 Task: Add Blue Label titled Label0050 to Card Card0050 in Board Board0043 in Workspace Development in Trello
Action: Mouse moved to (502, 88)
Screenshot: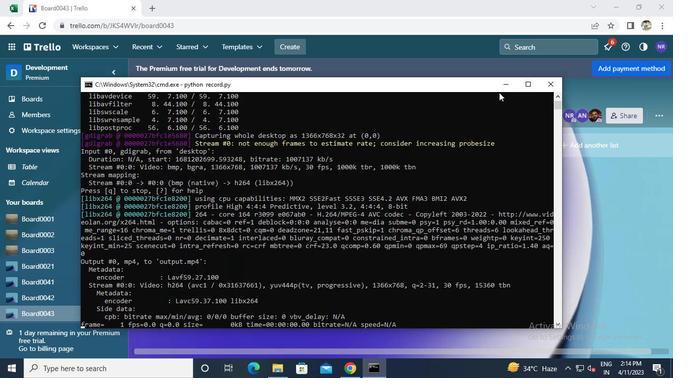 
Action: Mouse pressed left at (502, 88)
Screenshot: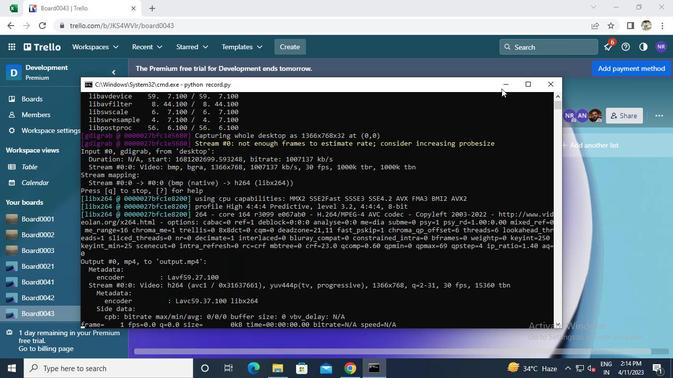 
Action: Mouse moved to (254, 233)
Screenshot: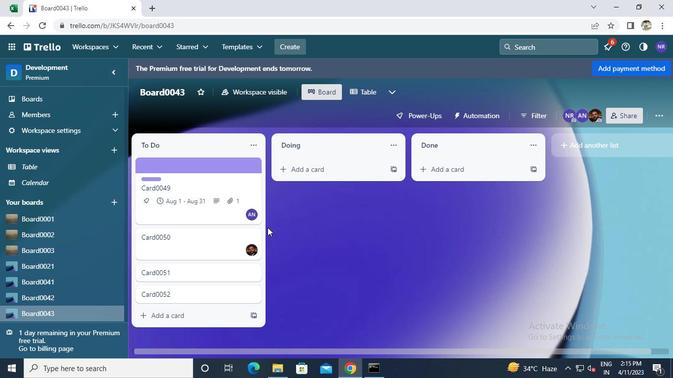 
Action: Mouse pressed left at (254, 233)
Screenshot: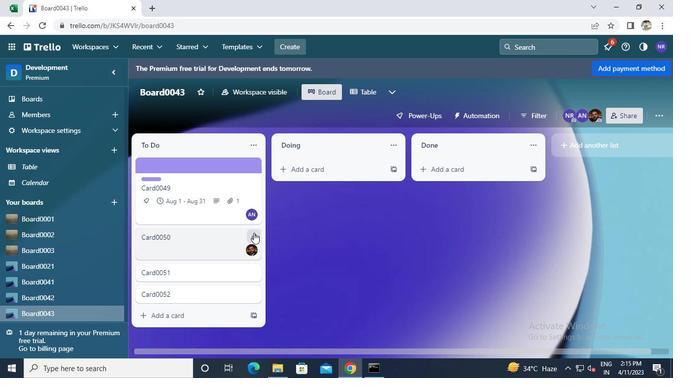 
Action: Mouse moved to (278, 193)
Screenshot: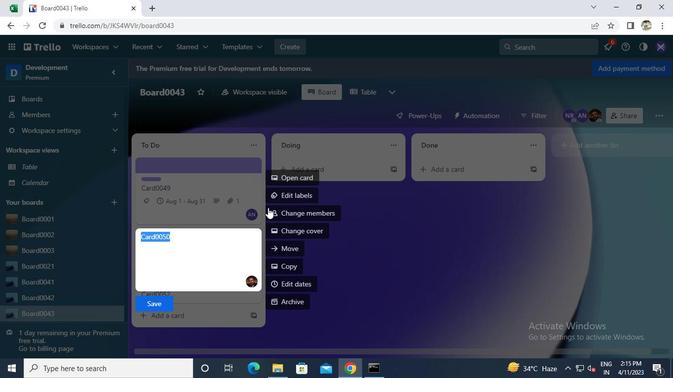 
Action: Mouse pressed left at (278, 193)
Screenshot: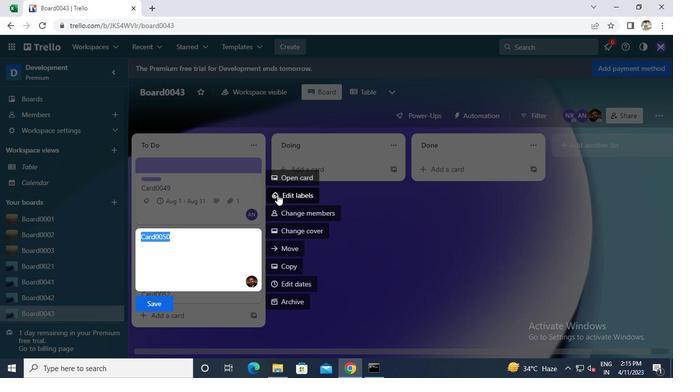 
Action: Mouse moved to (317, 265)
Screenshot: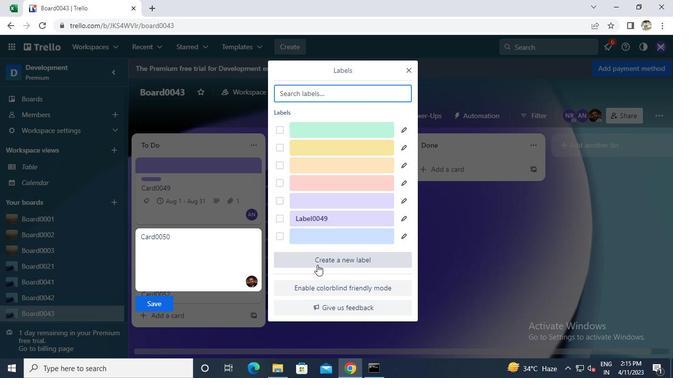 
Action: Mouse pressed left at (317, 265)
Screenshot: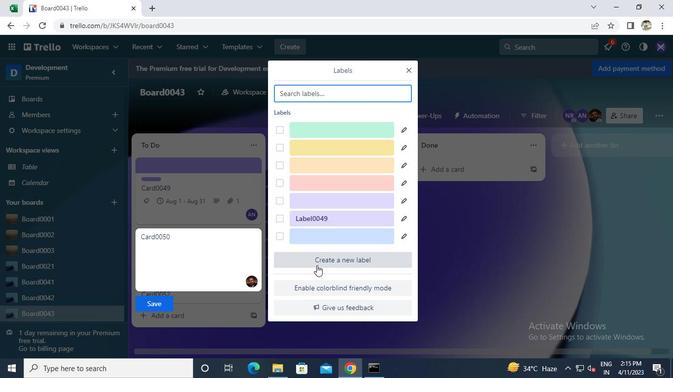 
Action: Mouse moved to (283, 283)
Screenshot: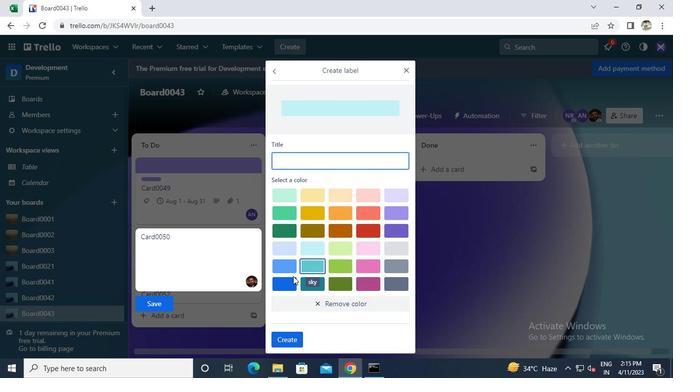 
Action: Mouse pressed left at (283, 283)
Screenshot: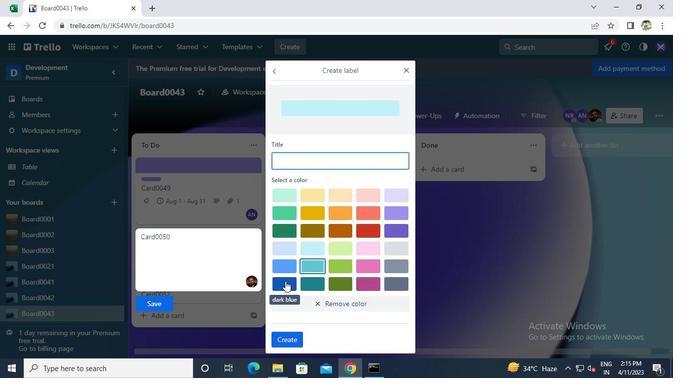 
Action: Mouse moved to (303, 165)
Screenshot: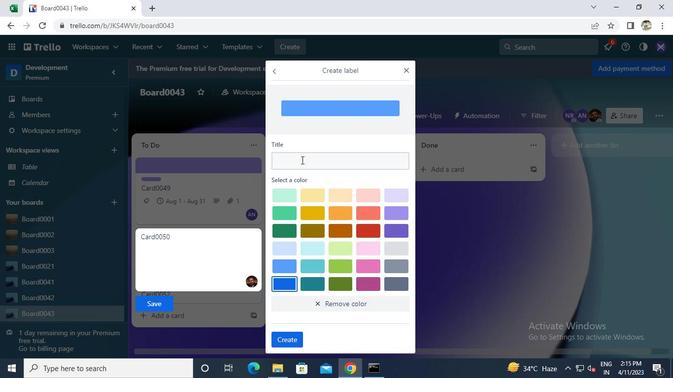 
Action: Mouse pressed left at (303, 165)
Screenshot: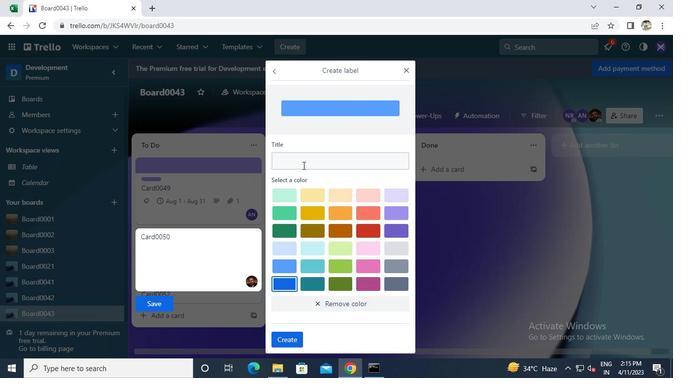 
Action: Keyboard l
Screenshot: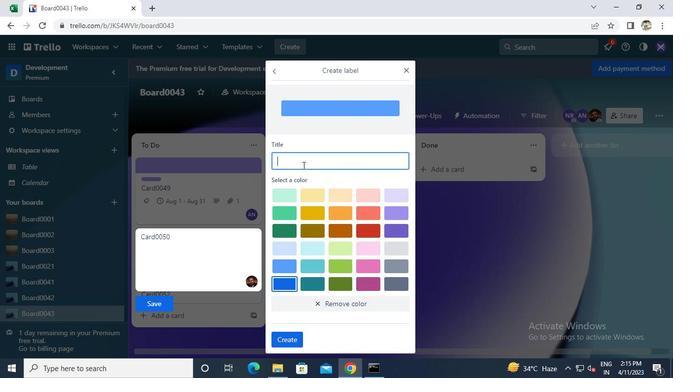 
Action: Keyboard Key.caps_lock
Screenshot: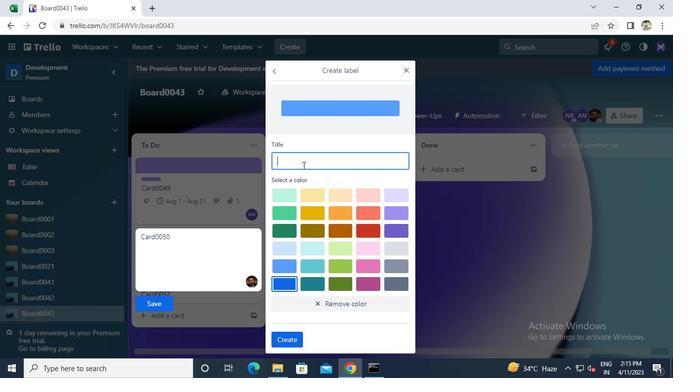 
Action: Keyboard a
Screenshot: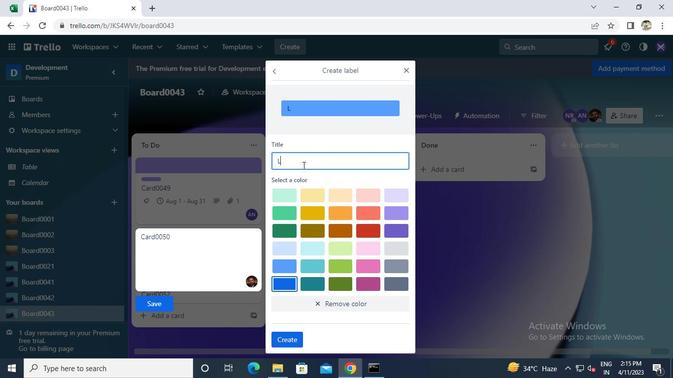
Action: Keyboard b
Screenshot: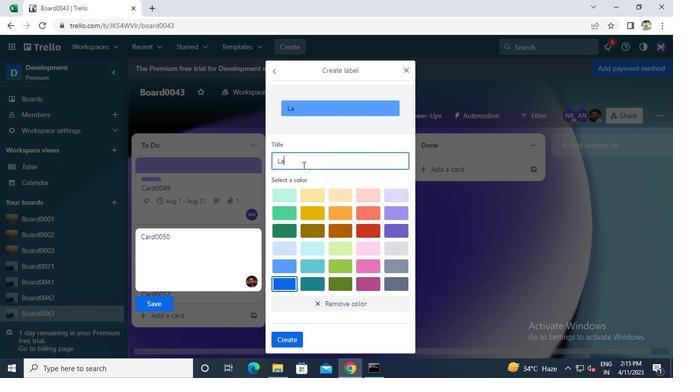 
Action: Keyboard e
Screenshot: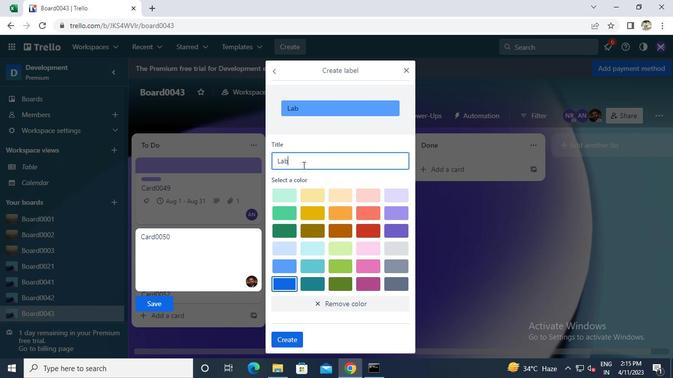 
Action: Keyboard l
Screenshot: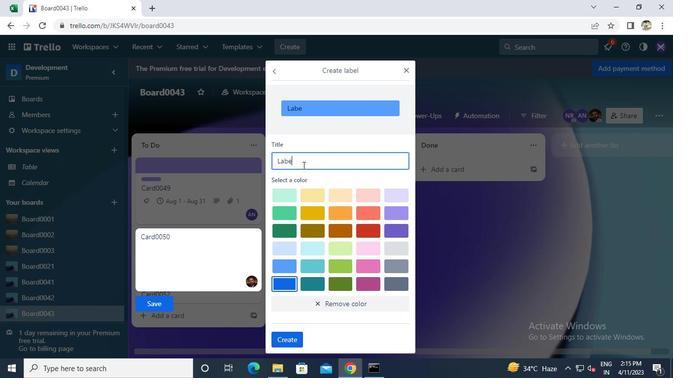 
Action: Keyboard 0
Screenshot: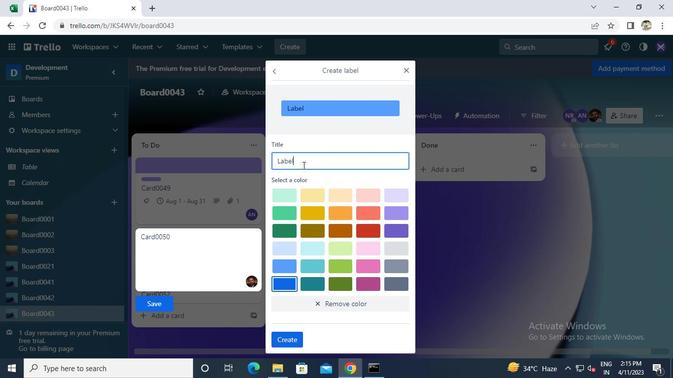
Action: Keyboard 0
Screenshot: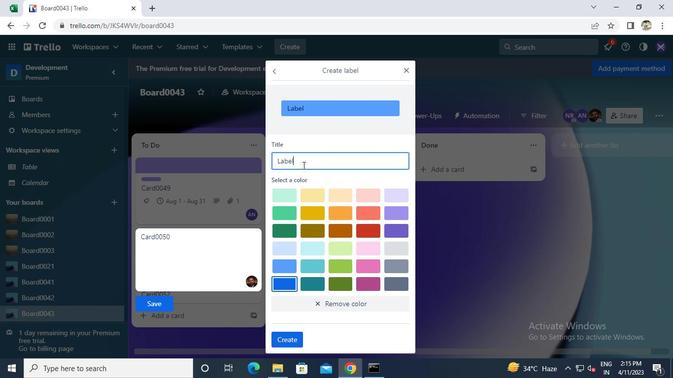 
Action: Keyboard 5
Screenshot: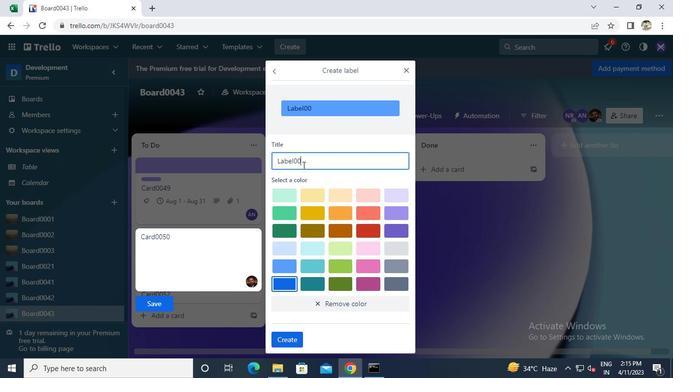 
Action: Keyboard 0
Screenshot: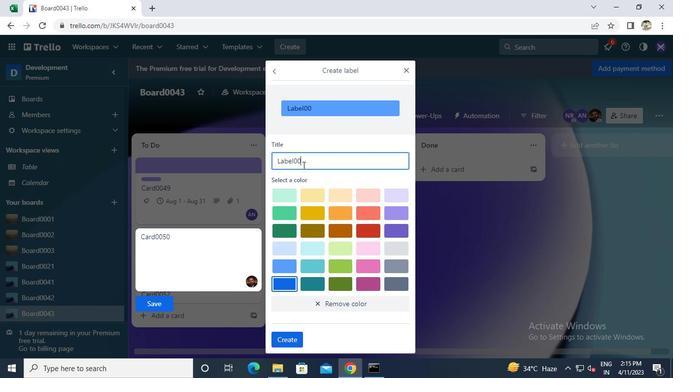 
Action: Mouse moved to (291, 343)
Screenshot: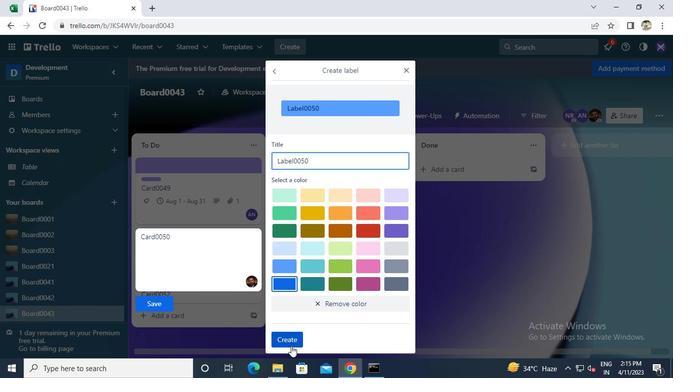 
Action: Mouse pressed left at (291, 343)
Screenshot: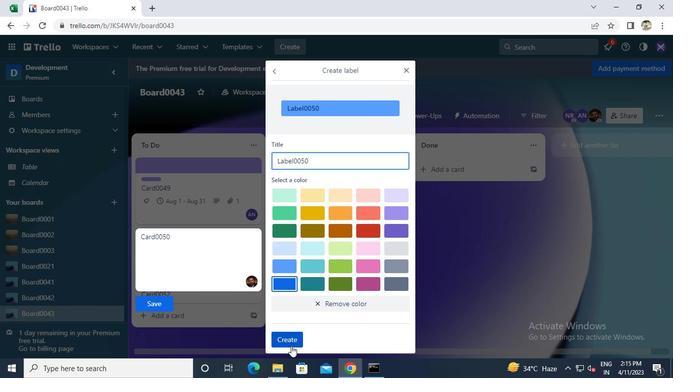 
Action: Mouse moved to (164, 308)
Screenshot: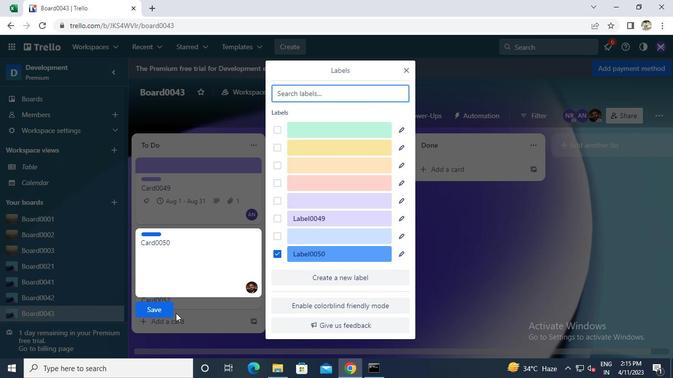 
Action: Mouse pressed left at (164, 308)
Screenshot: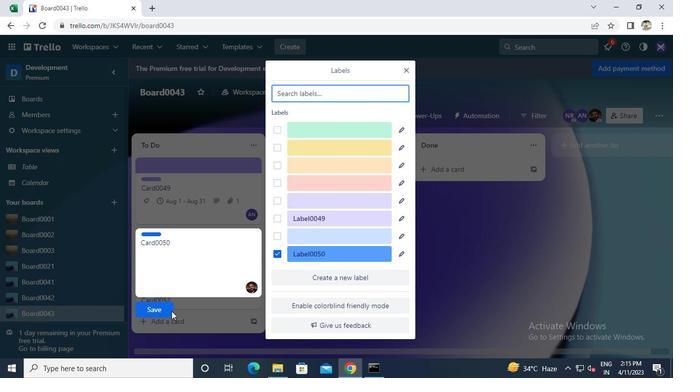 
Action: Mouse moved to (384, 365)
Screenshot: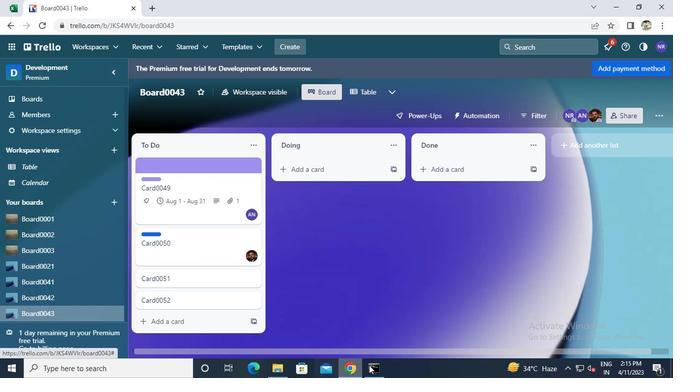 
Action: Mouse pressed left at (384, 365)
Screenshot: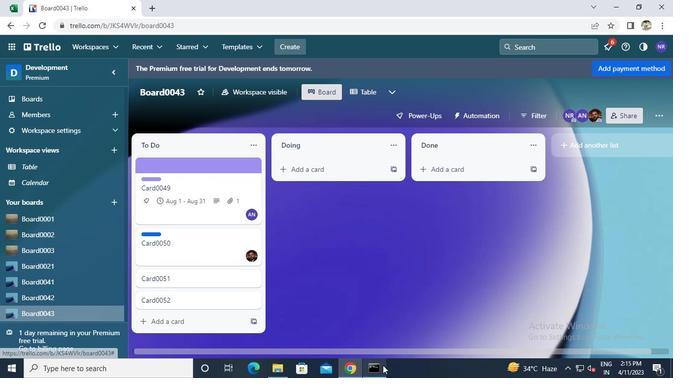 
Action: Mouse moved to (550, 82)
Screenshot: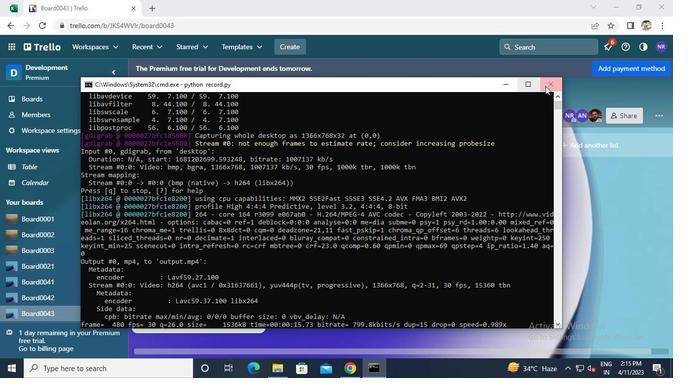 
Action: Mouse pressed left at (550, 82)
Screenshot: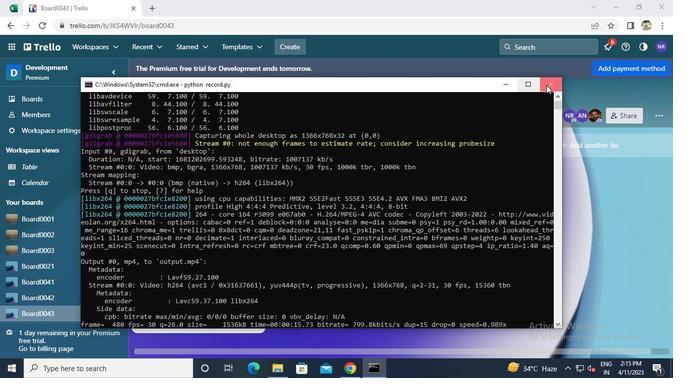 
Action: Mouse moved to (546, 81)
Screenshot: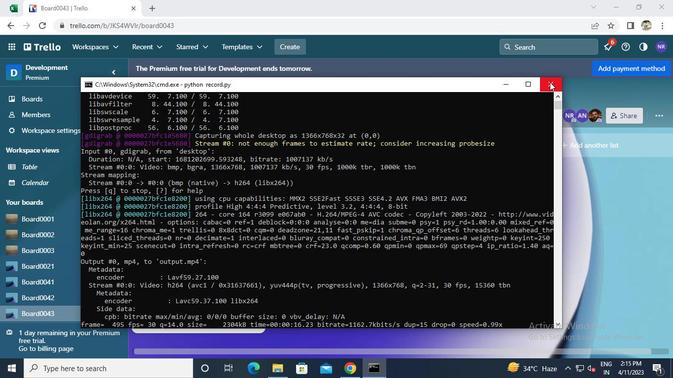 
